 Task: Enable interaction limits for 3 days only for prior contributors.
Action: Mouse moved to (920, 84)
Screenshot: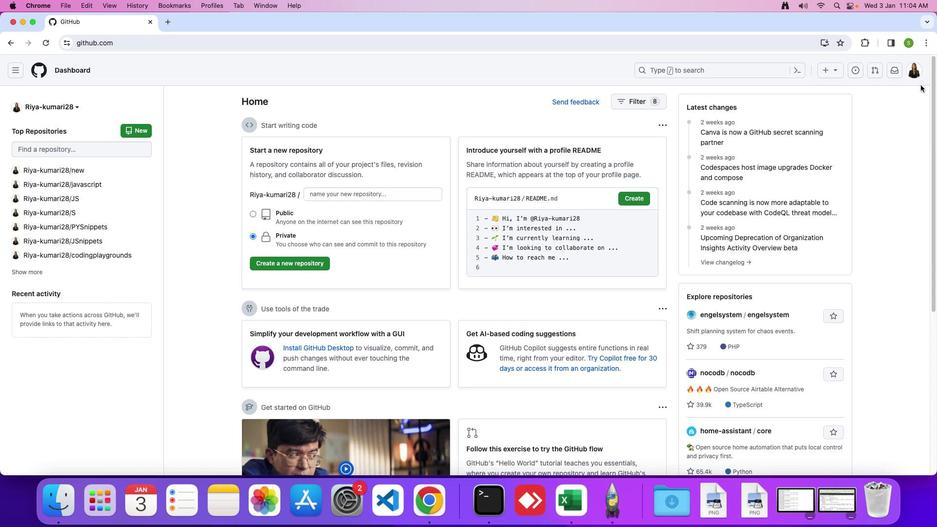 
Action: Mouse pressed left at (920, 84)
Screenshot: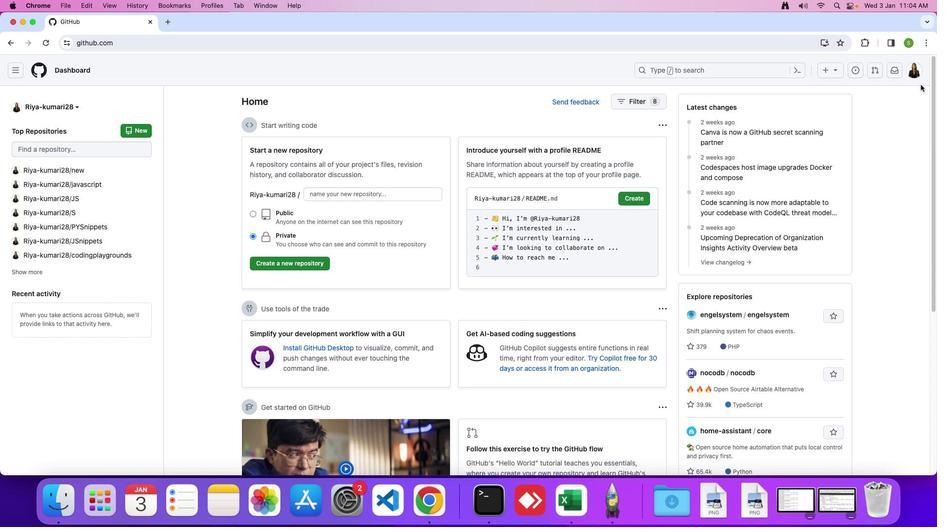 
Action: Mouse moved to (915, 70)
Screenshot: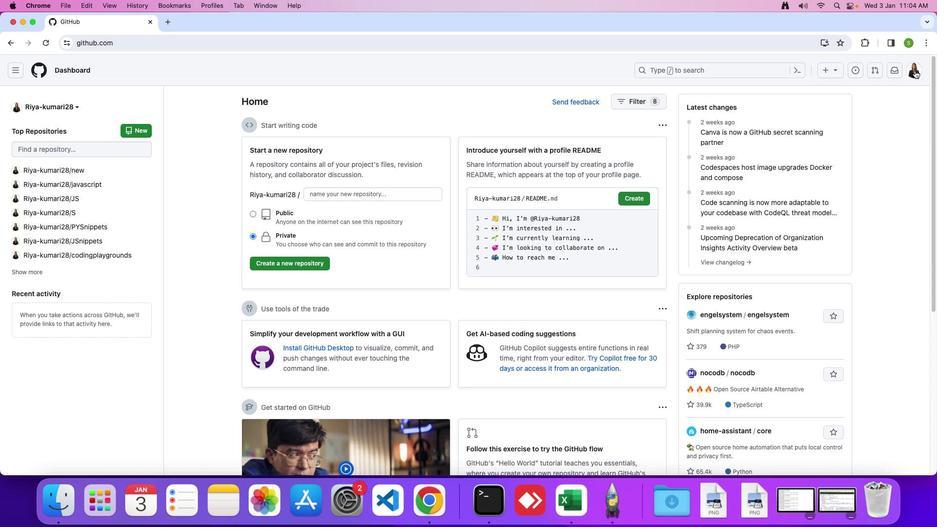 
Action: Mouse pressed left at (915, 70)
Screenshot: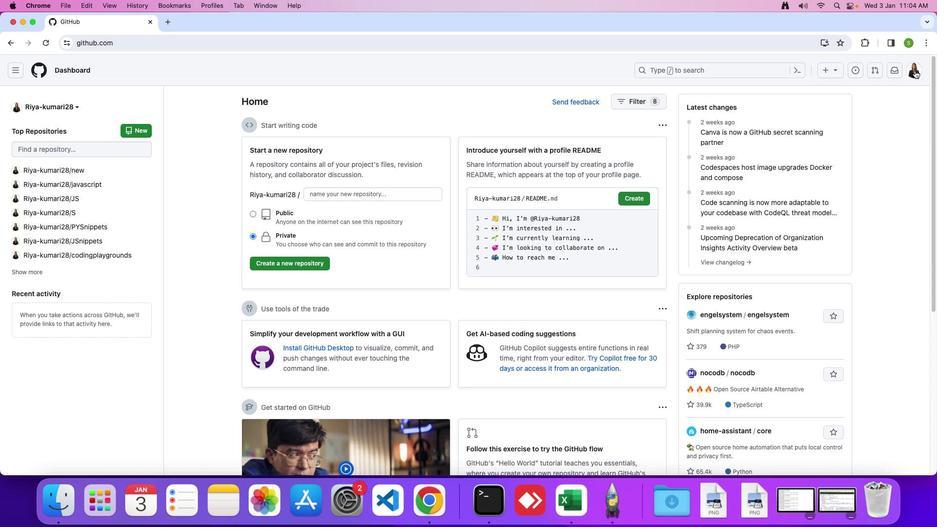 
Action: Mouse moved to (830, 334)
Screenshot: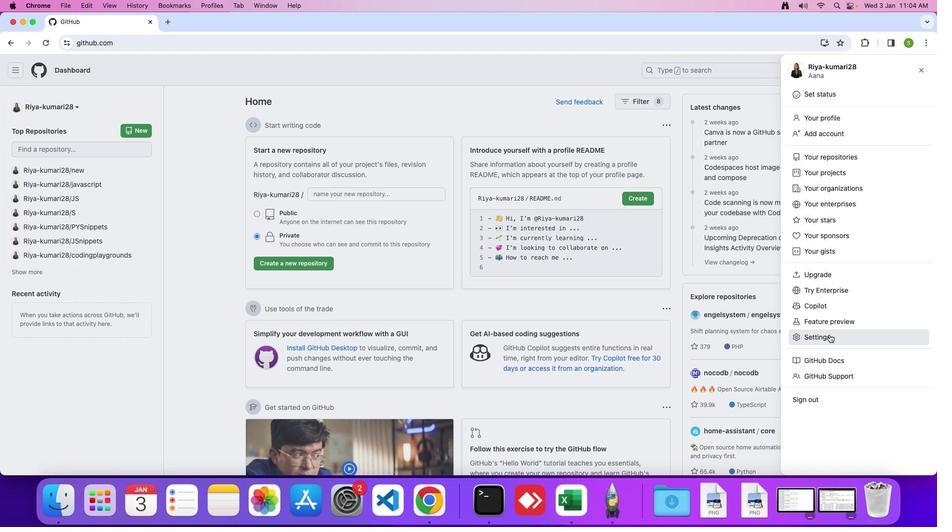 
Action: Mouse pressed left at (830, 334)
Screenshot: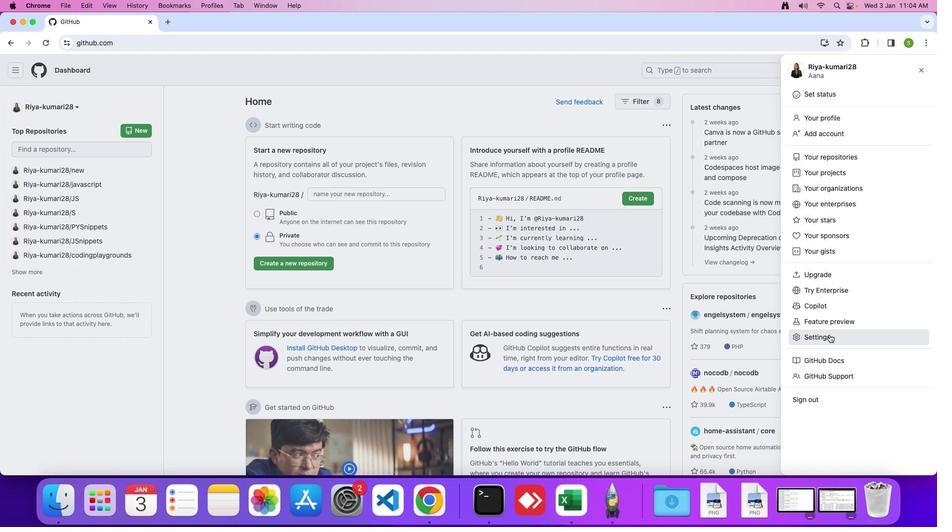 
Action: Mouse moved to (256, 353)
Screenshot: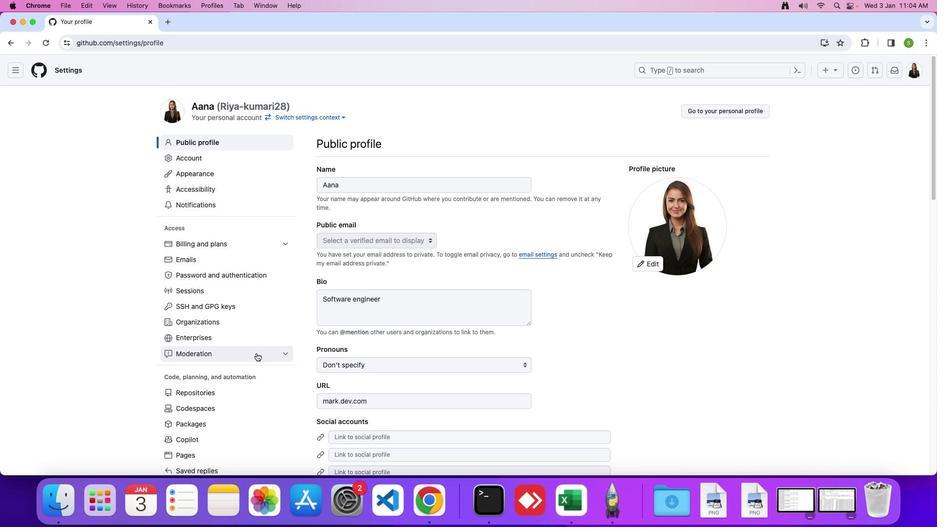 
Action: Mouse pressed left at (256, 353)
Screenshot: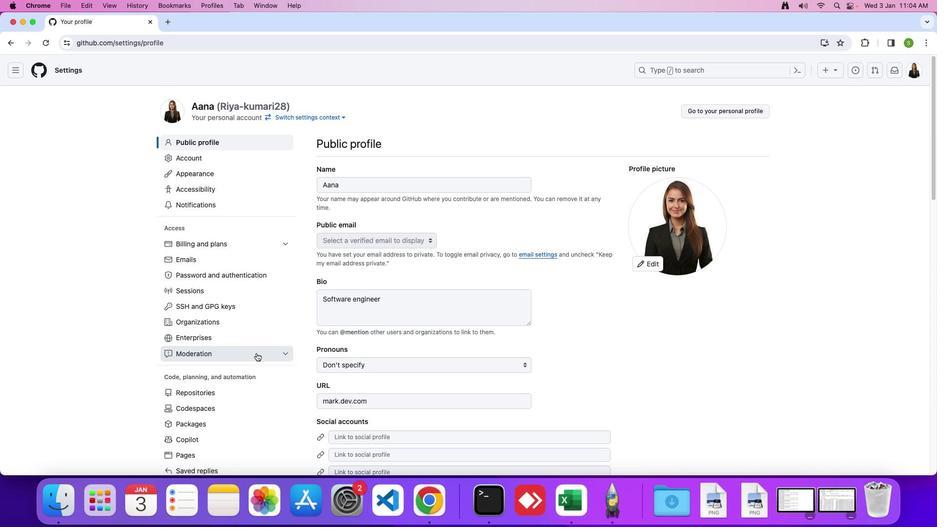 
Action: Mouse moved to (221, 381)
Screenshot: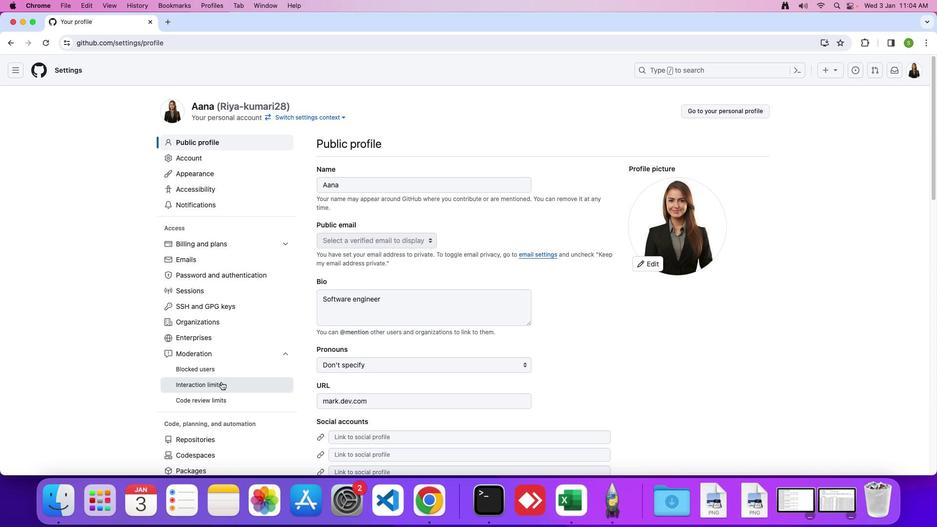 
Action: Mouse pressed left at (221, 381)
Screenshot: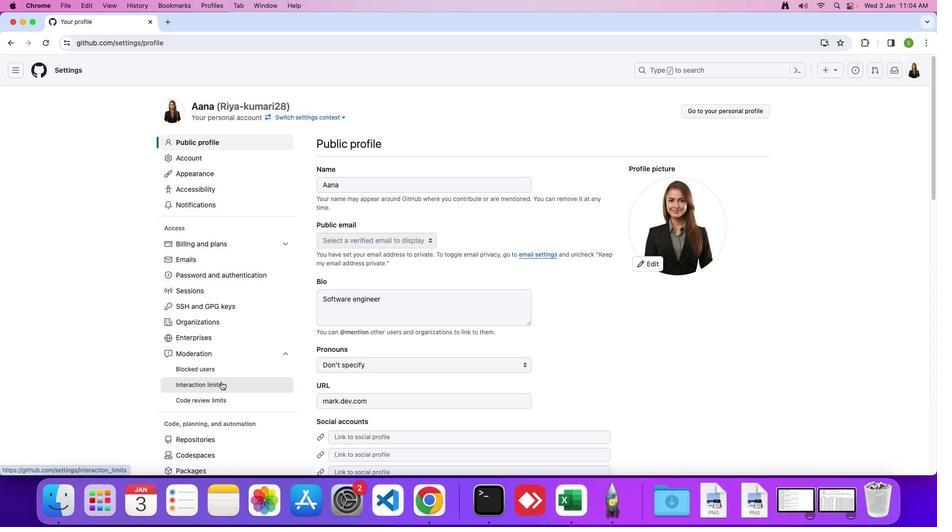
Action: Mouse moved to (737, 293)
Screenshot: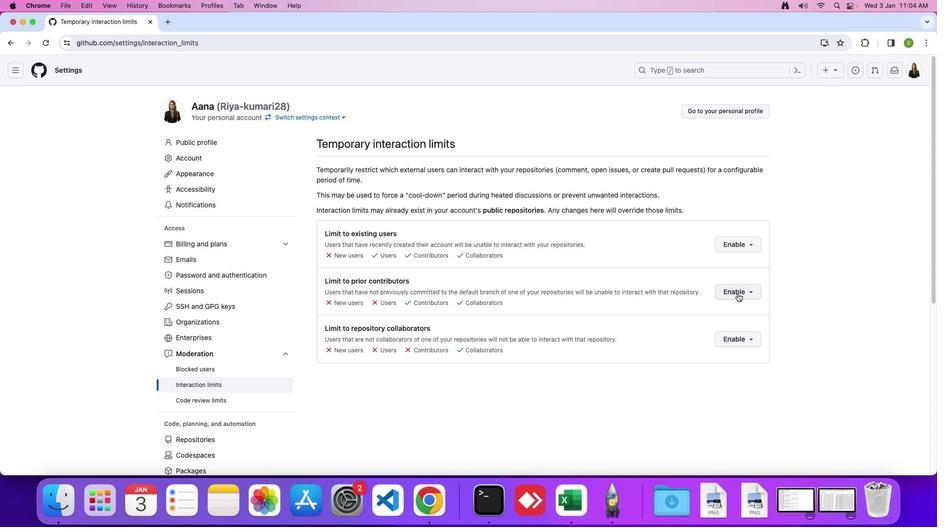 
Action: Mouse pressed left at (737, 293)
Screenshot: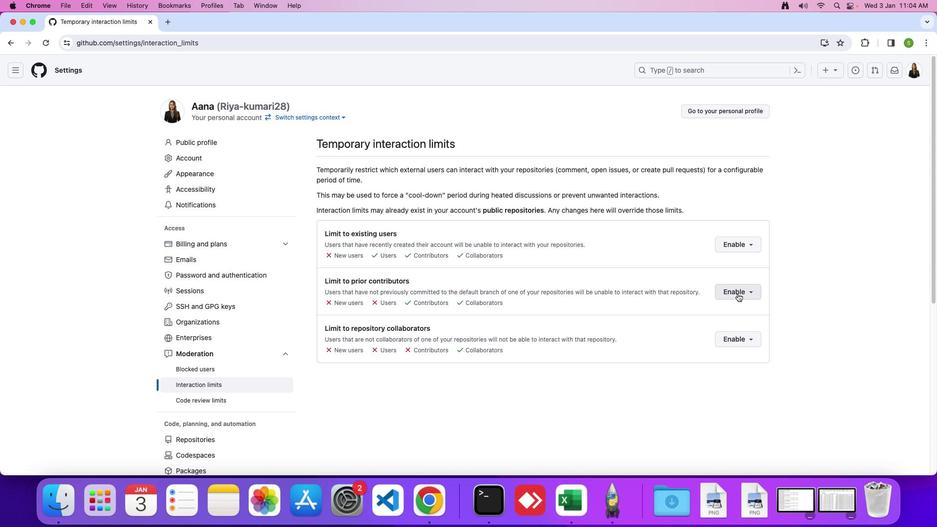 
Action: Mouse moved to (686, 342)
Screenshot: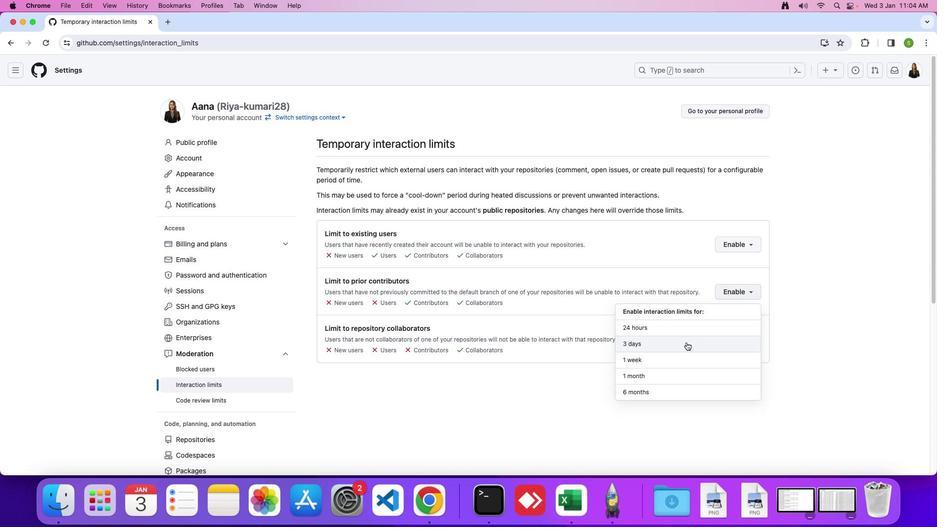 
Action: Mouse pressed left at (686, 342)
Screenshot: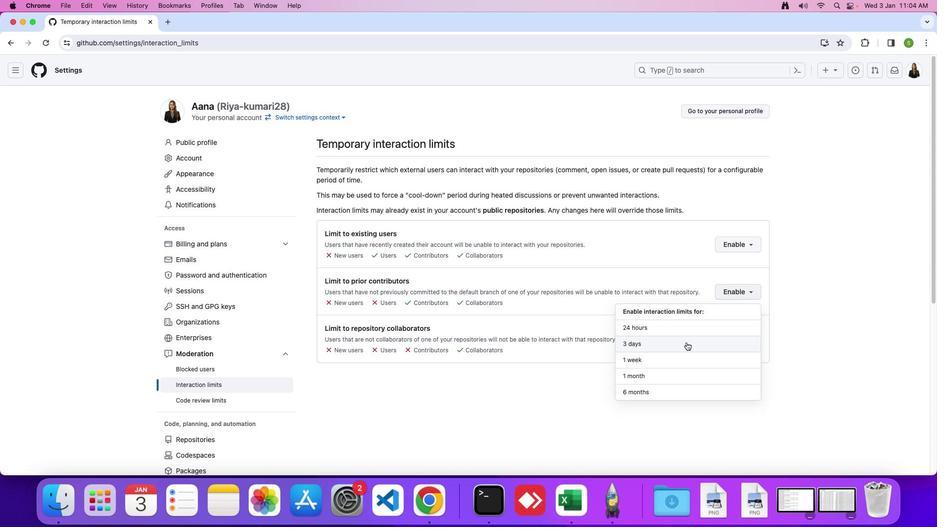 
